 Task: Add Jason Coco Butter Lotion to the cart.
Action: Mouse moved to (702, 267)
Screenshot: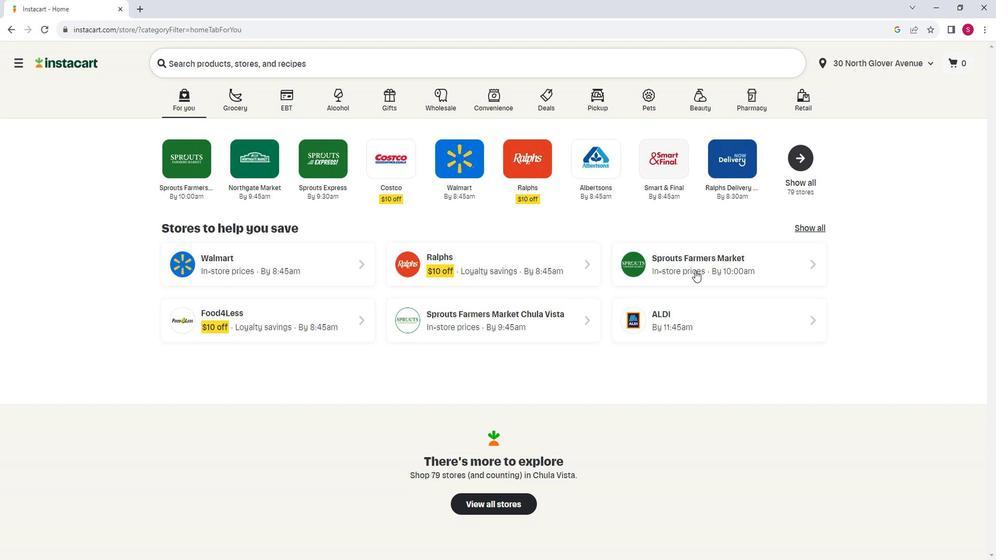 
Action: Mouse pressed left at (702, 267)
Screenshot: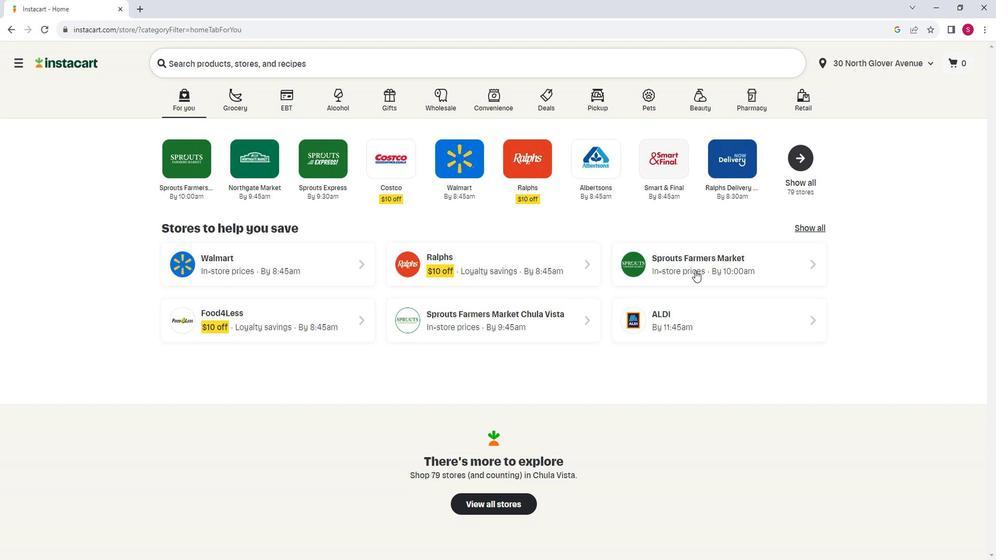 
Action: Mouse moved to (86, 365)
Screenshot: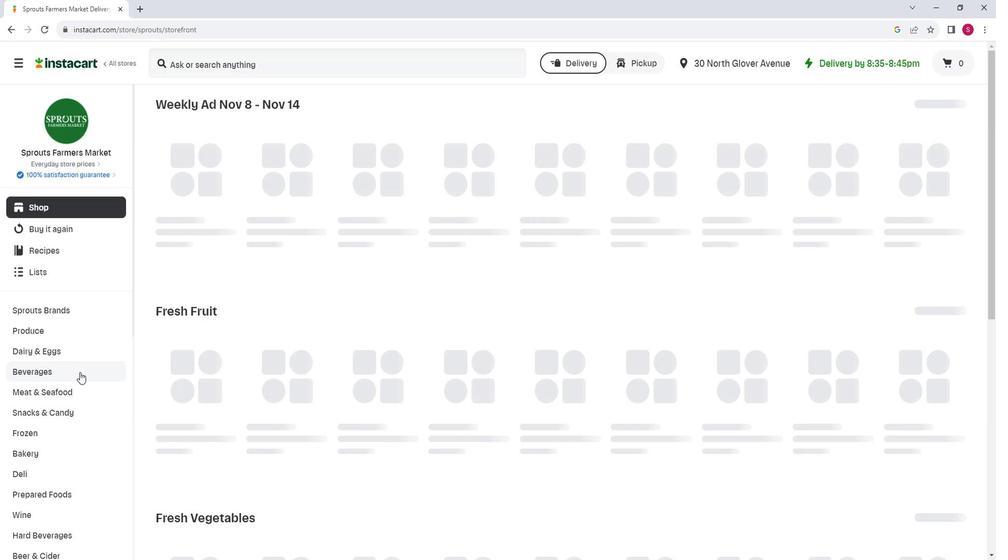 
Action: Mouse scrolled (86, 364) with delta (0, 0)
Screenshot: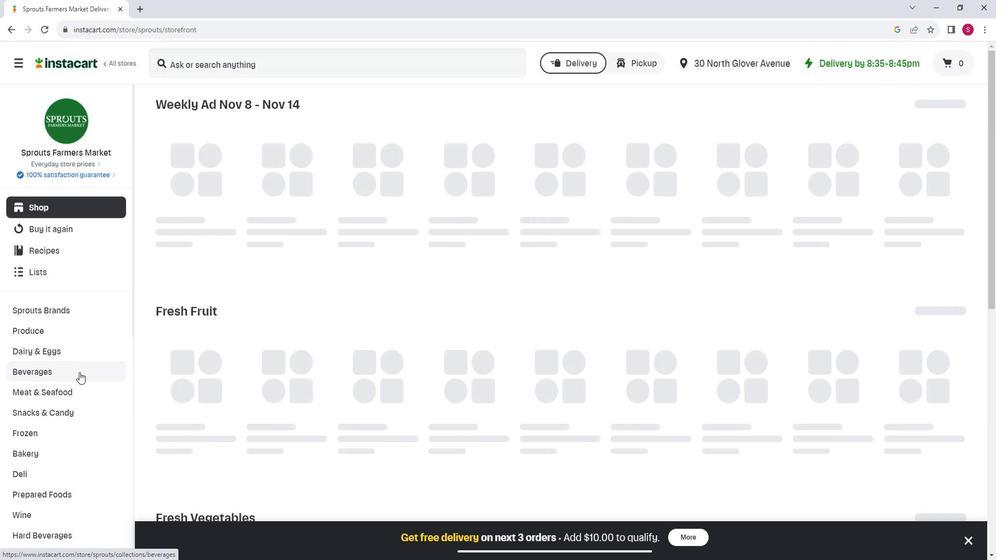 
Action: Mouse scrolled (86, 364) with delta (0, 0)
Screenshot: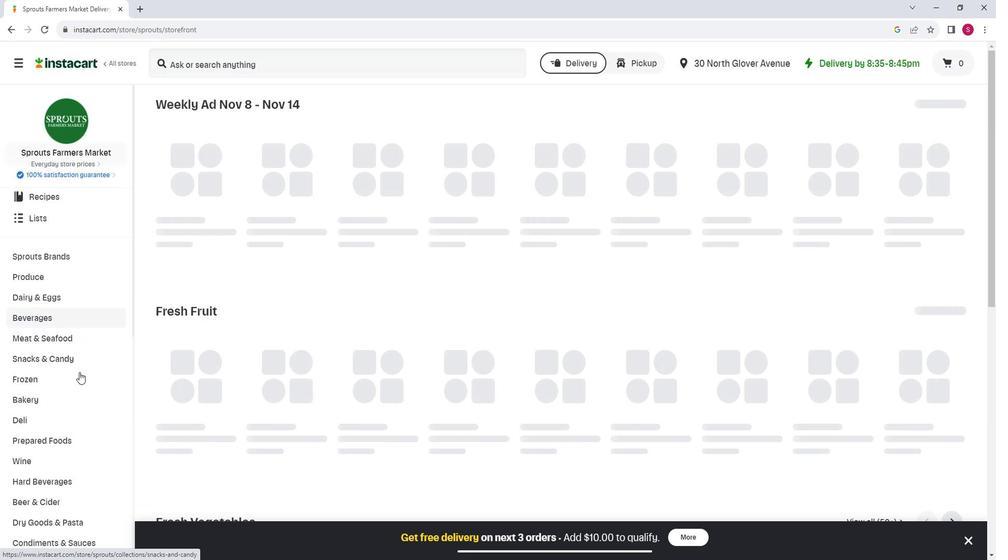 
Action: Mouse scrolled (86, 364) with delta (0, 0)
Screenshot: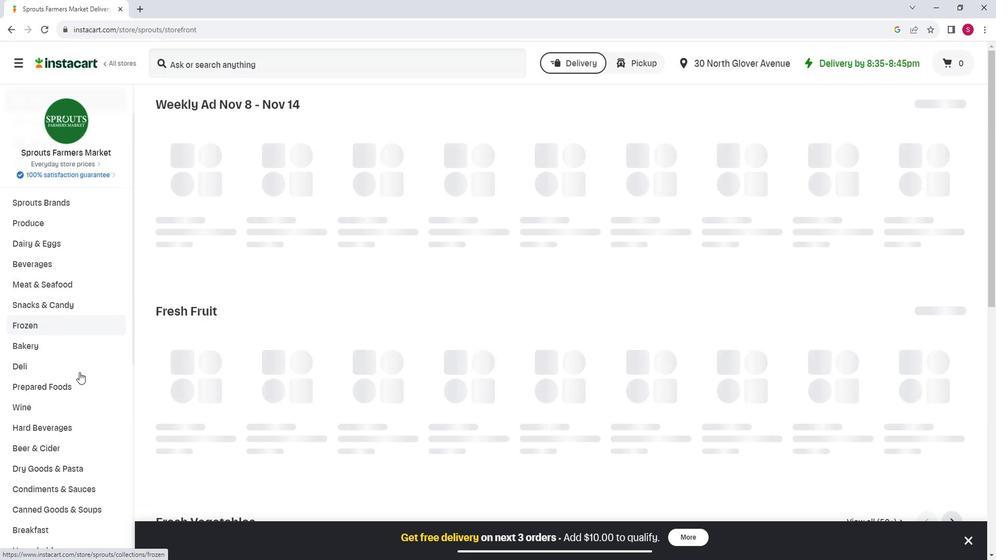 
Action: Mouse scrolled (86, 364) with delta (0, 0)
Screenshot: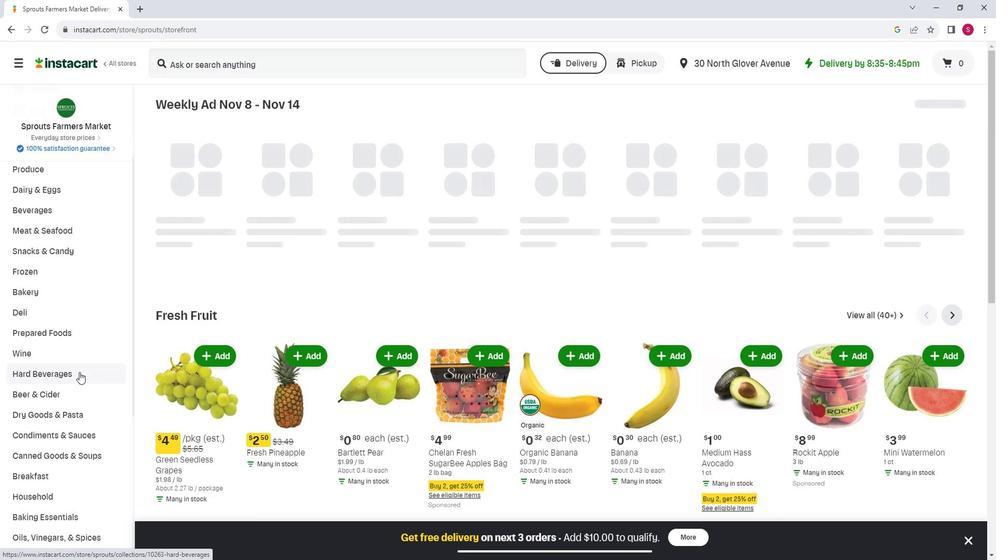 
Action: Mouse scrolled (86, 364) with delta (0, 0)
Screenshot: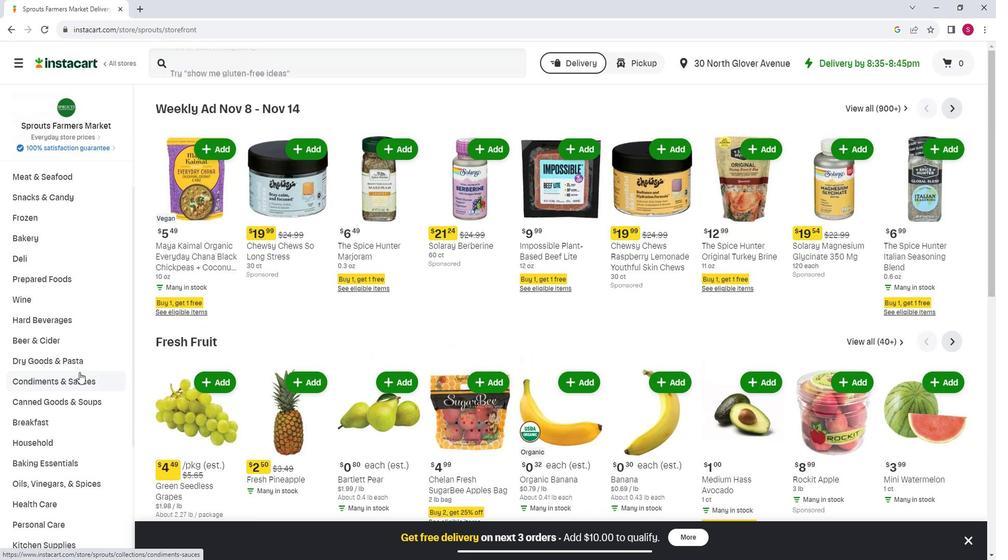 
Action: Mouse scrolled (86, 364) with delta (0, 0)
Screenshot: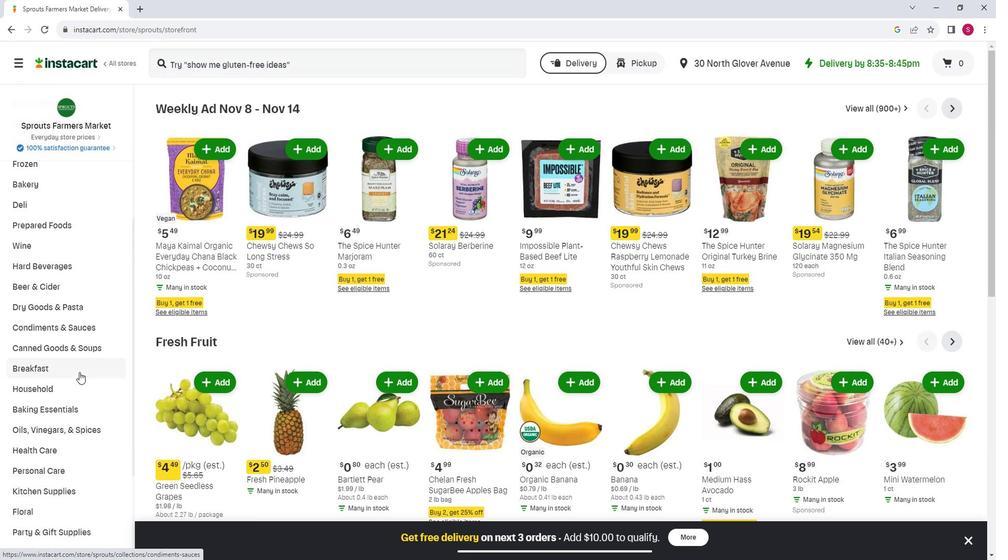 
Action: Mouse moved to (70, 408)
Screenshot: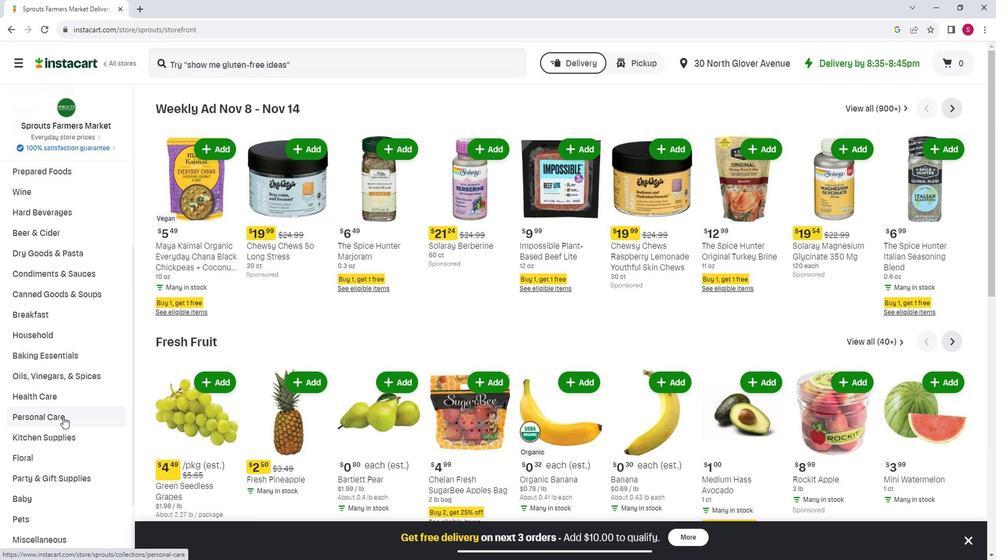 
Action: Mouse pressed left at (70, 408)
Screenshot: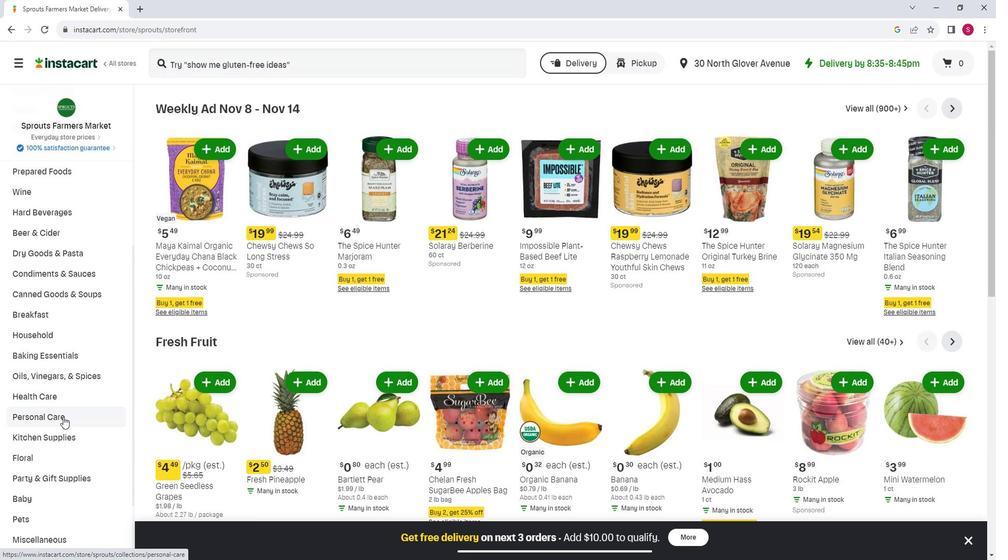 
Action: Mouse moved to (267, 129)
Screenshot: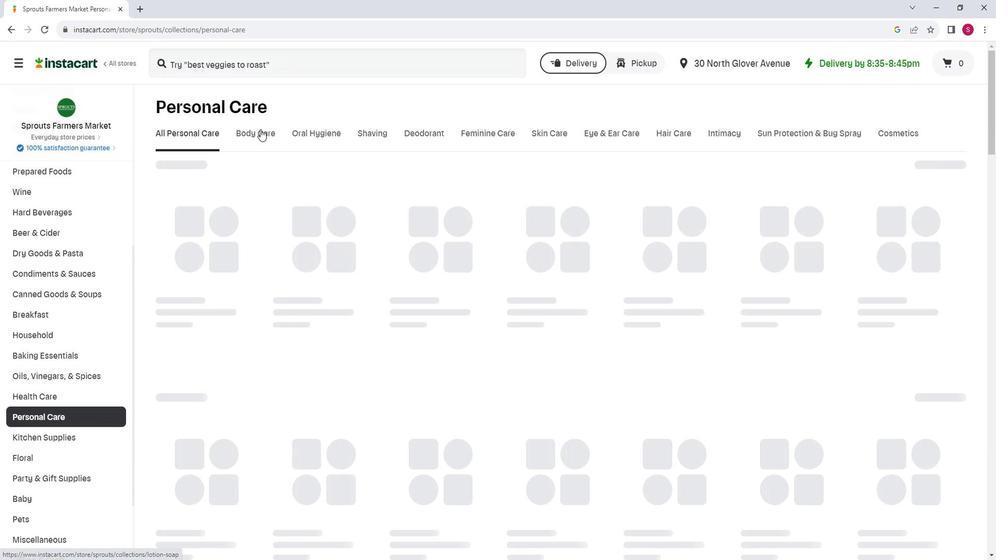 
Action: Mouse pressed left at (267, 129)
Screenshot: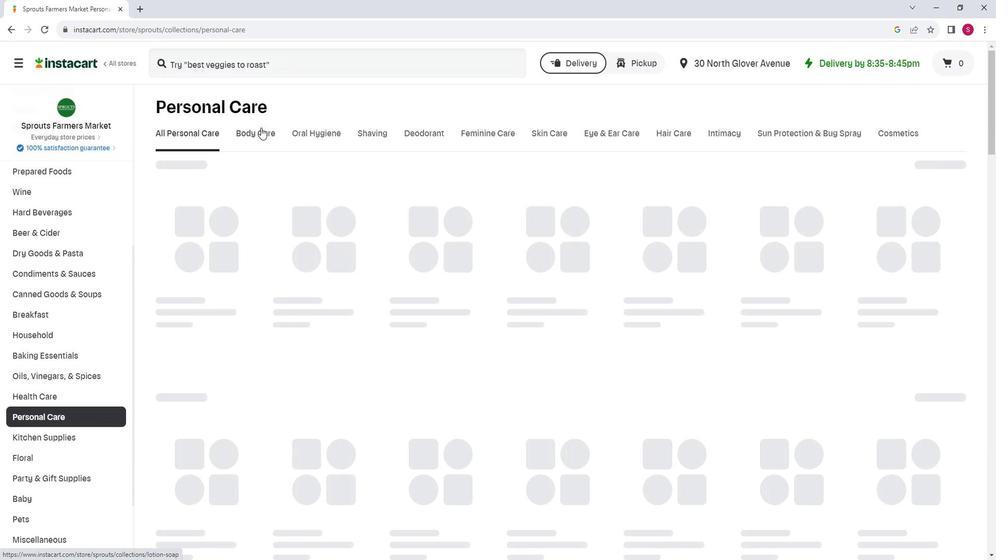 
Action: Mouse moved to (417, 176)
Screenshot: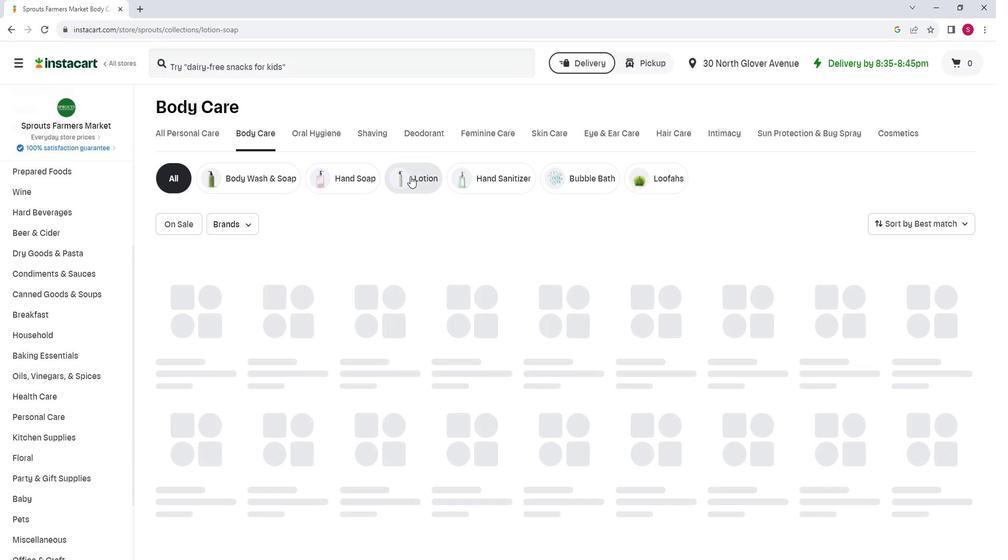 
Action: Mouse pressed left at (417, 176)
Screenshot: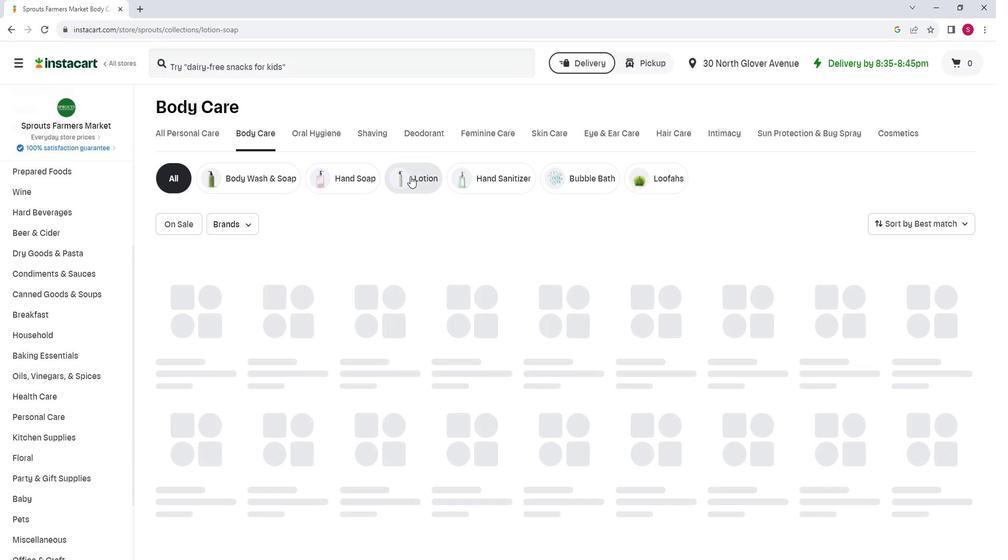 
Action: Mouse moved to (340, 73)
Screenshot: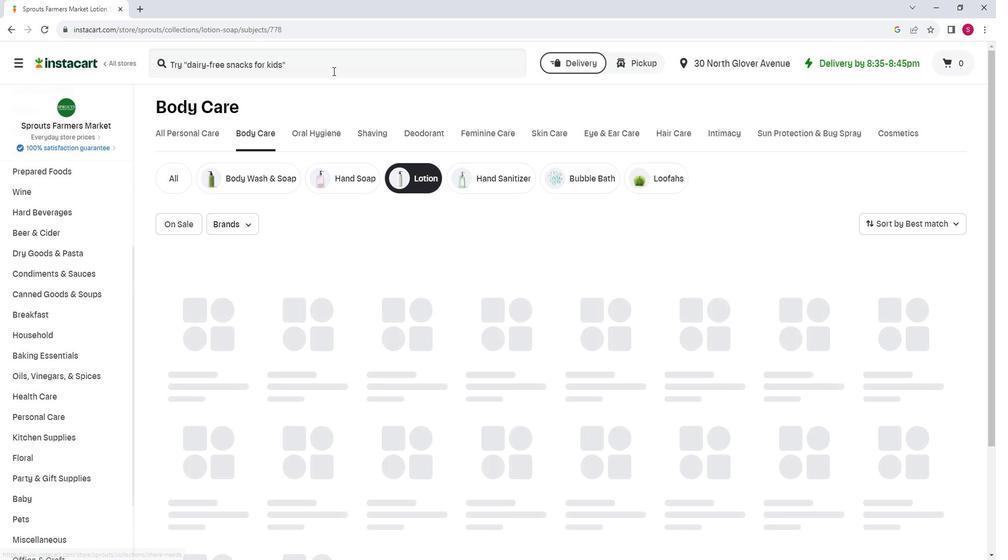 
Action: Mouse pressed left at (340, 73)
Screenshot: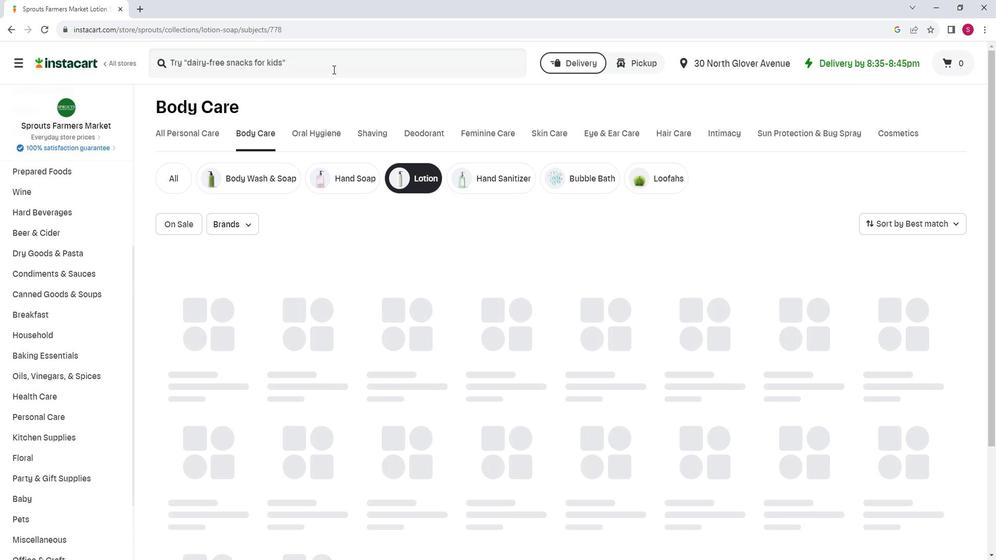 
Action: Mouse pressed left at (340, 73)
Screenshot: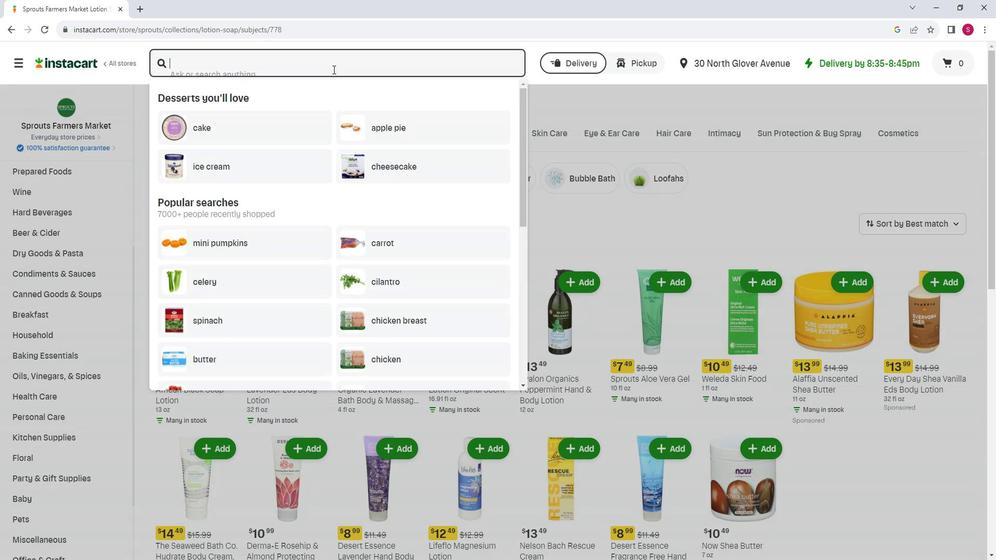 
Action: Mouse moved to (341, 72)
Screenshot: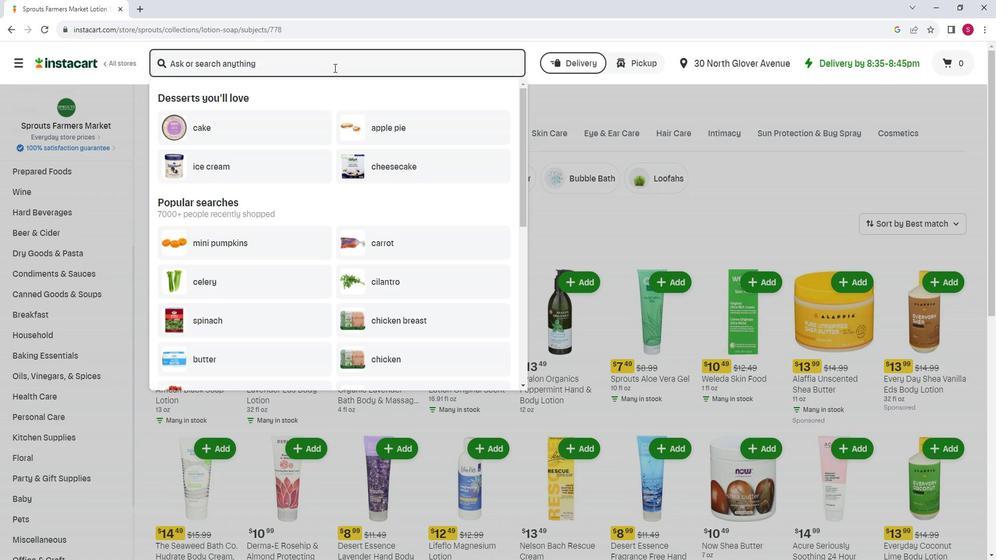 
Action: Key pressed <Key.shift>
Screenshot: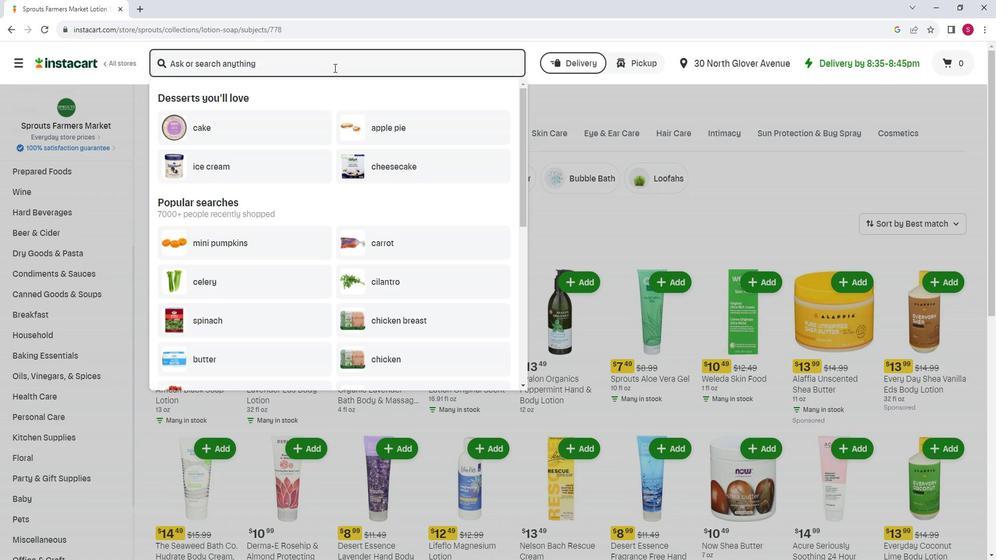 
Action: Mouse moved to (343, 71)
Screenshot: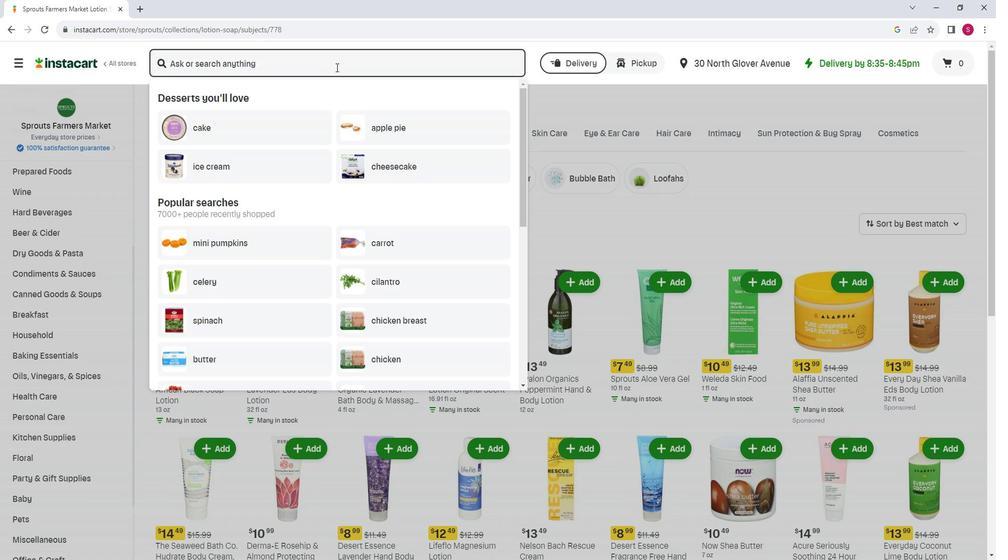 
Action: Key pressed JAso
Screenshot: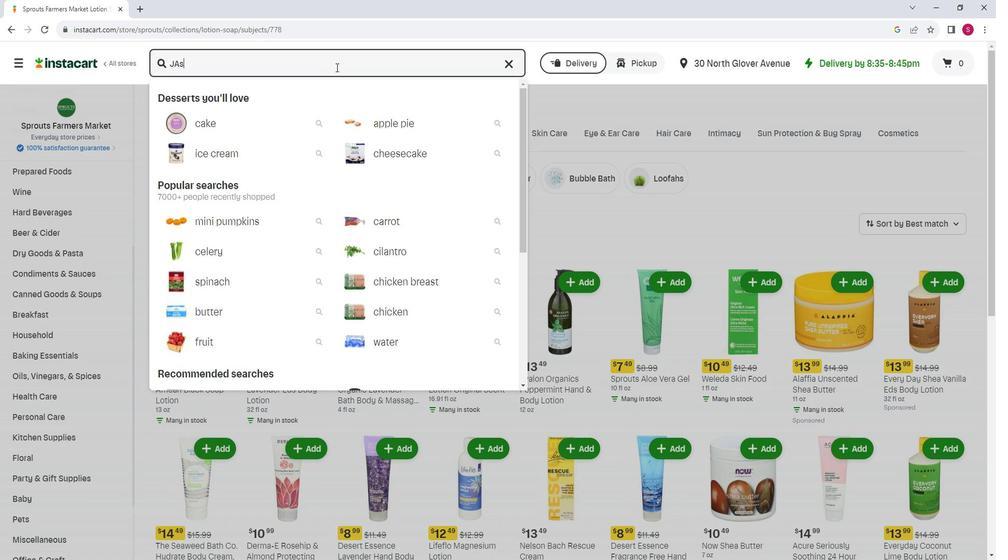 
Action: Mouse moved to (343, 71)
Screenshot: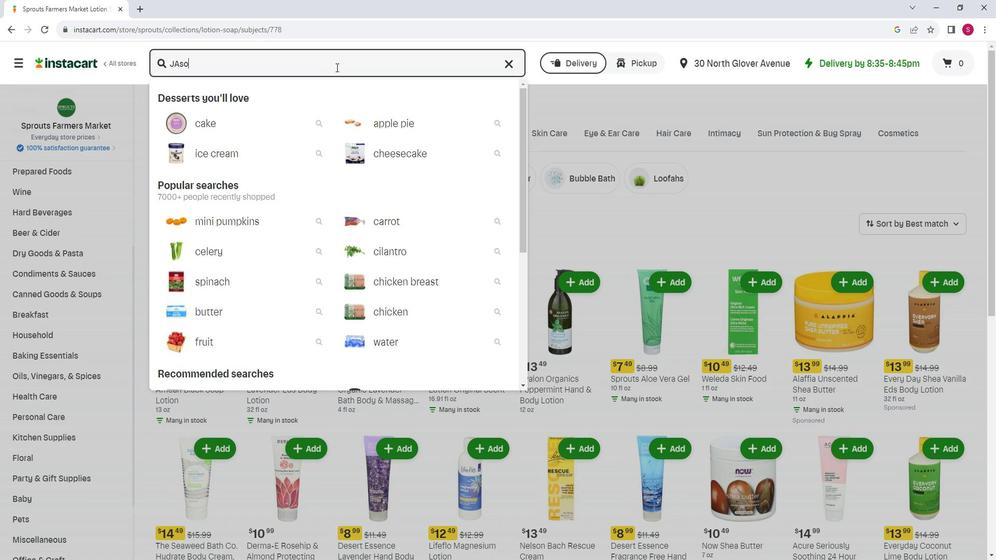 
Action: Key pressed n<Key.space><Key.backspace><Key.backspace><Key.backspace><Key.backspace><Key.backspace>ason<Key.space><Key.shift>Coco<Key.space><Key.shift>Butter<Key.space><Key.shift>Lotion<Key.enter>
Screenshot: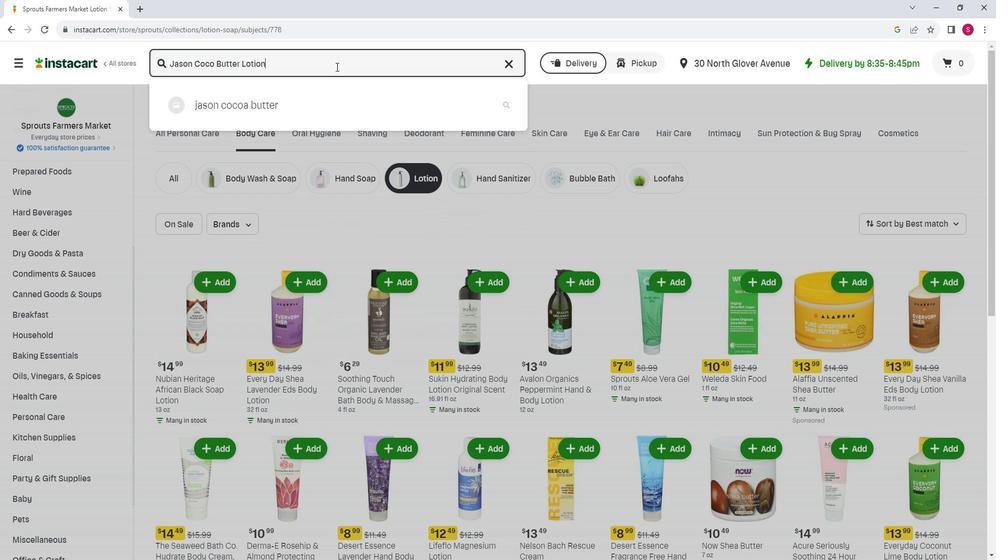 
Action: Mouse moved to (160, 163)
Screenshot: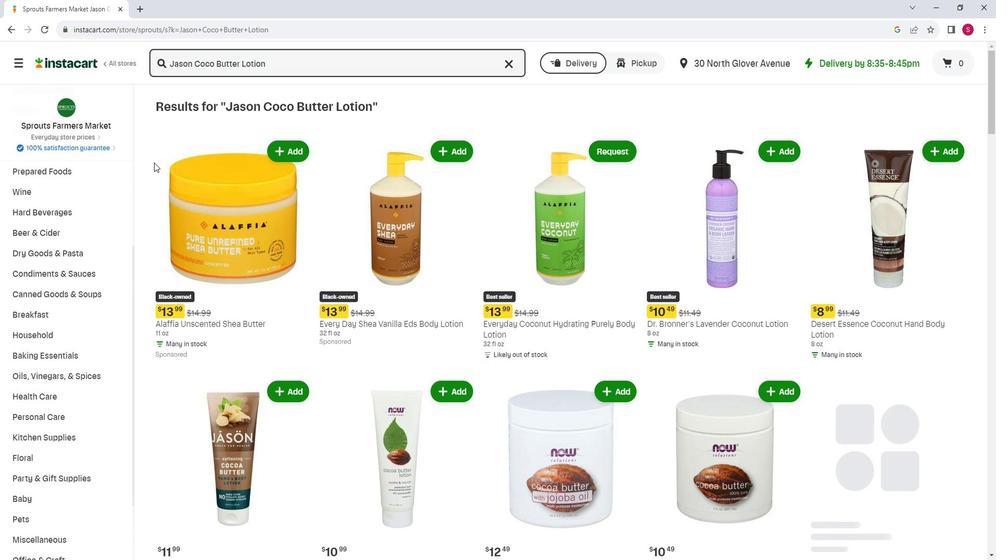 
Action: Mouse scrolled (160, 162) with delta (0, 0)
Screenshot: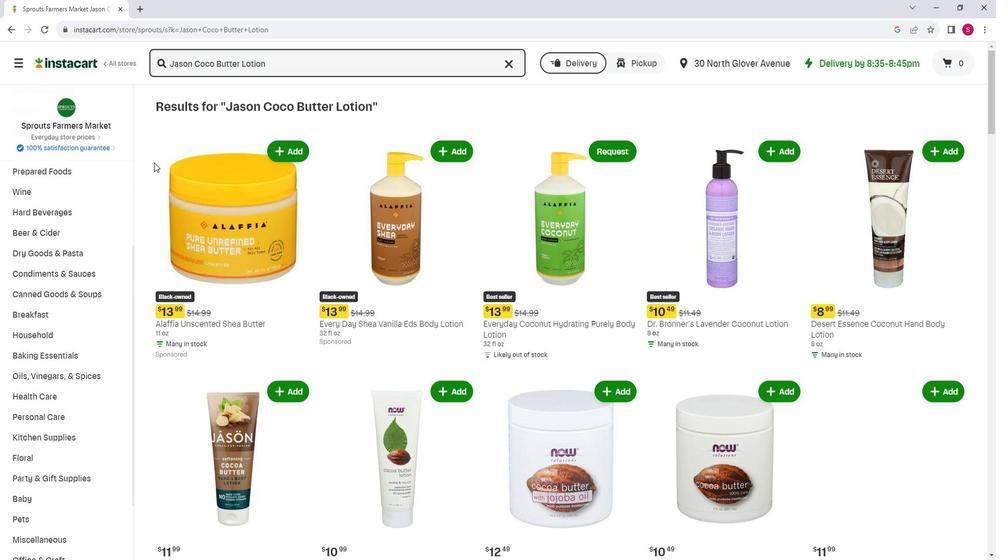 
Action: Mouse scrolled (160, 162) with delta (0, 0)
Screenshot: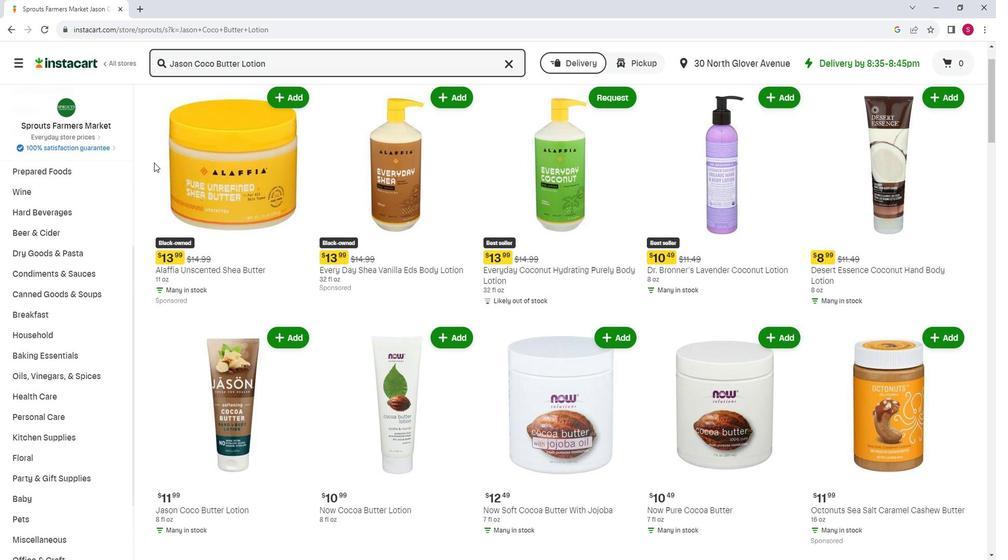 
Action: Mouse moved to (160, 164)
Screenshot: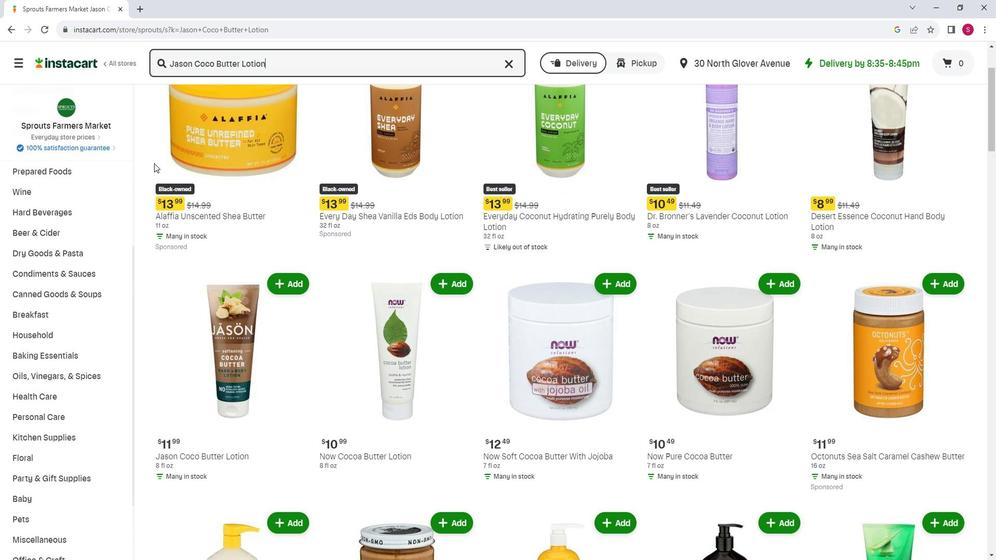 
Action: Mouse scrolled (160, 163) with delta (0, 0)
Screenshot: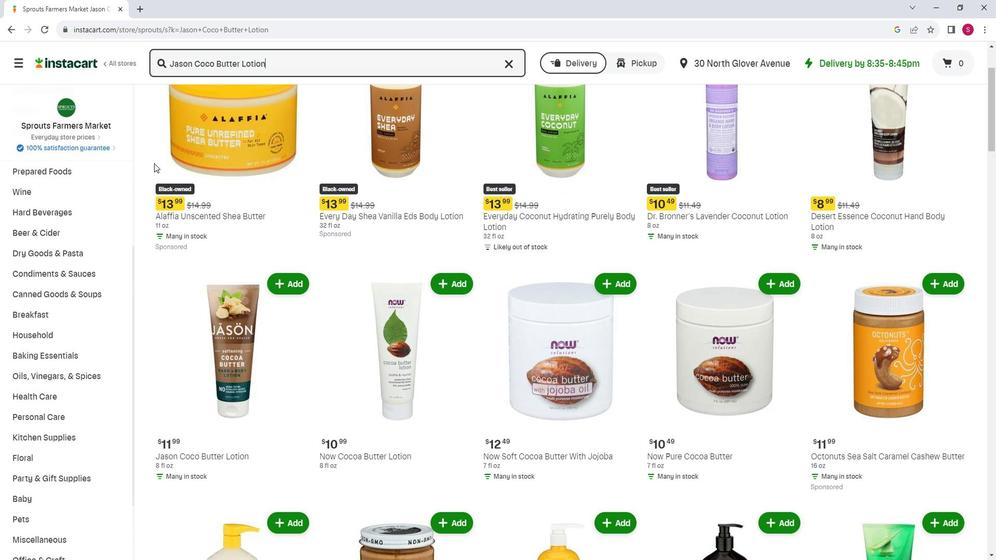
Action: Mouse moved to (160, 164)
Screenshot: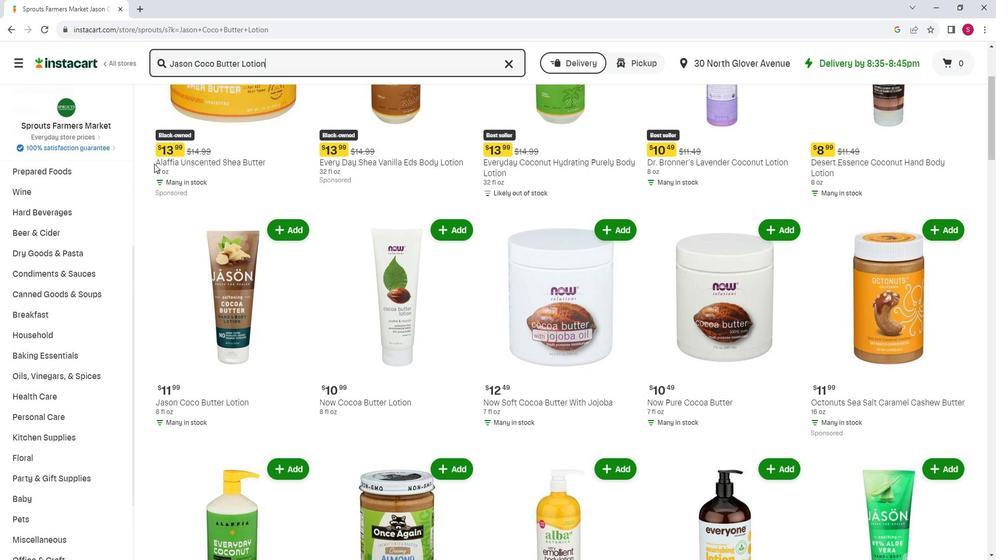 
Action: Mouse scrolled (160, 164) with delta (0, 0)
Screenshot: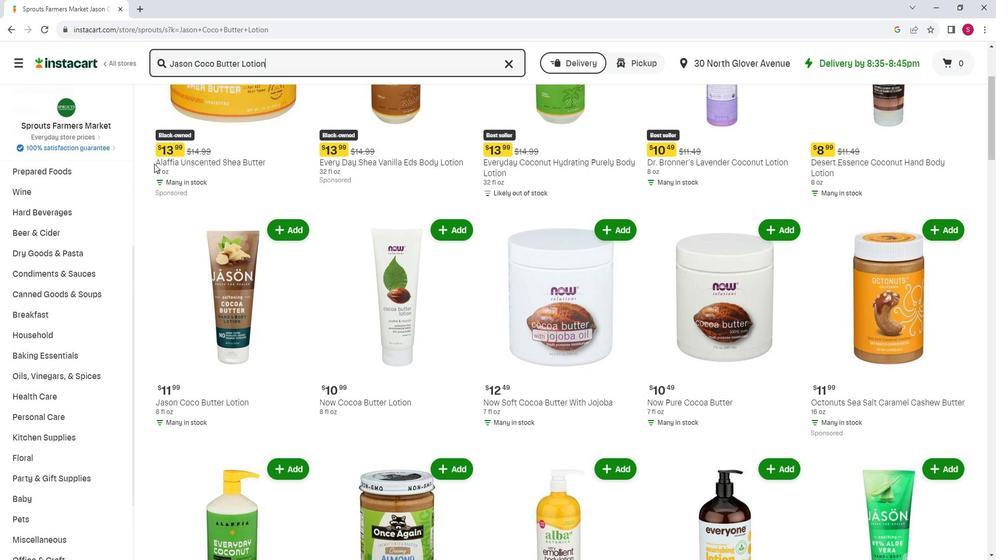 
Action: Mouse moved to (283, 168)
Screenshot: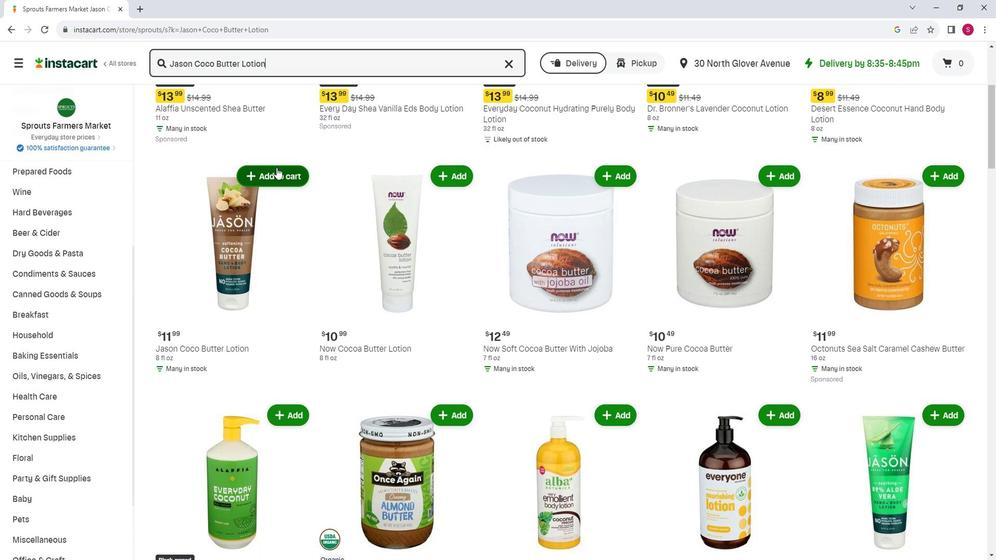 
Action: Mouse pressed left at (283, 168)
Screenshot: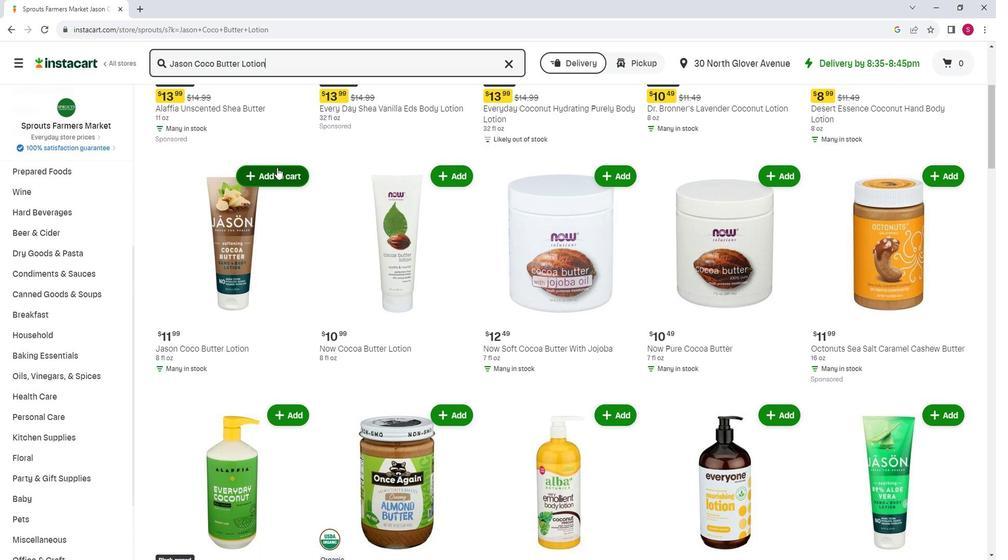 
Action: Mouse moved to (293, 144)
Screenshot: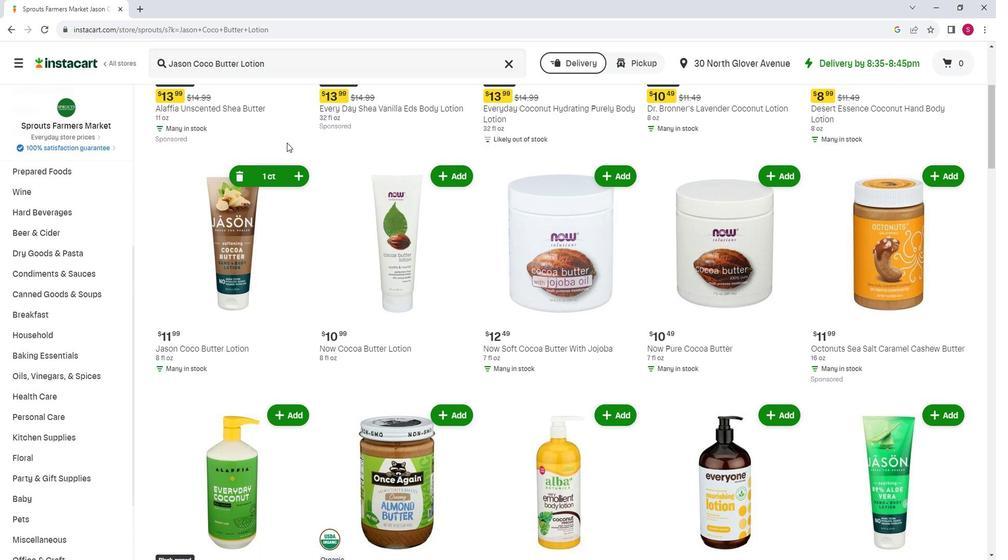 
